 Task: Toggle the general exclusion rule "Known third-party scripts from source maps".
Action: Mouse moved to (1385, 46)
Screenshot: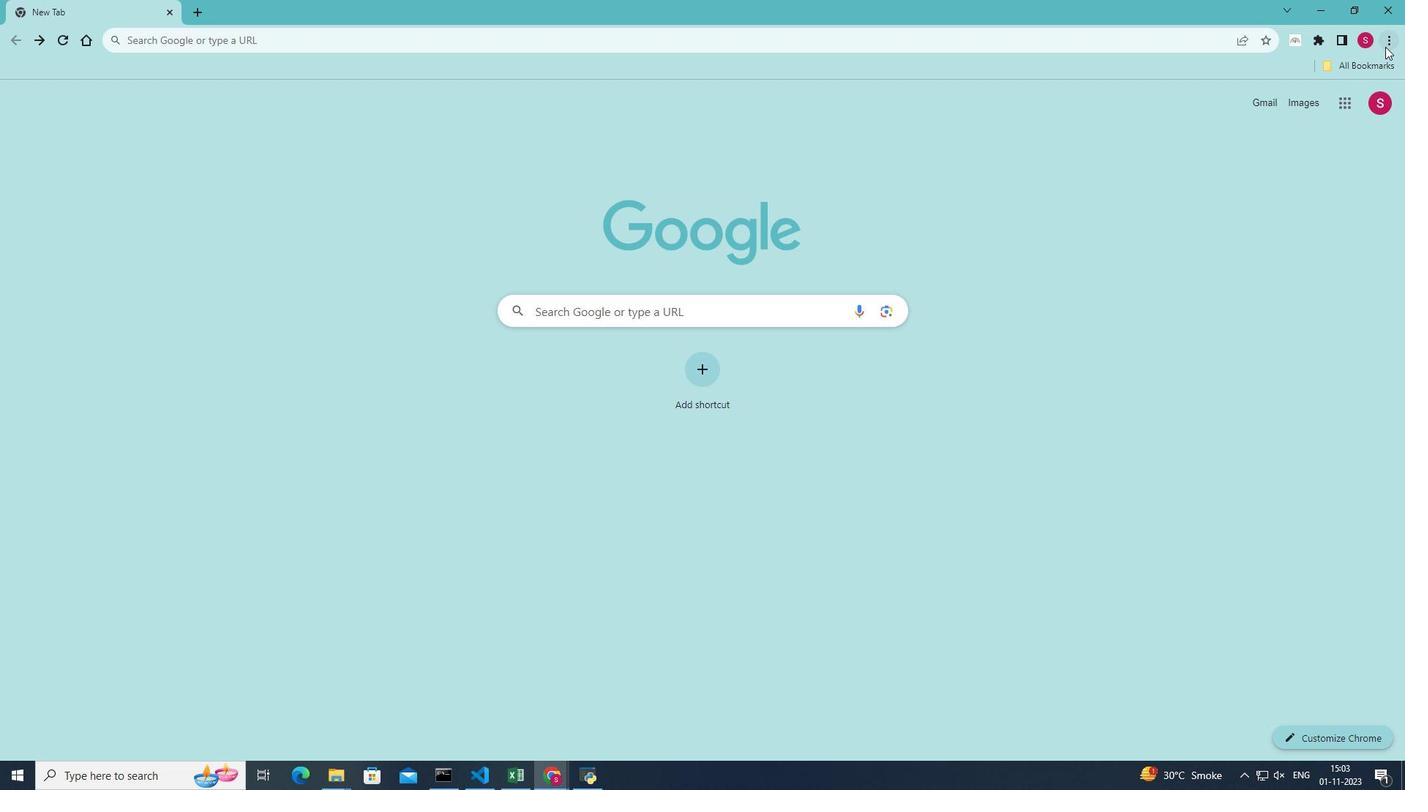 
Action: Mouse pressed left at (1385, 46)
Screenshot: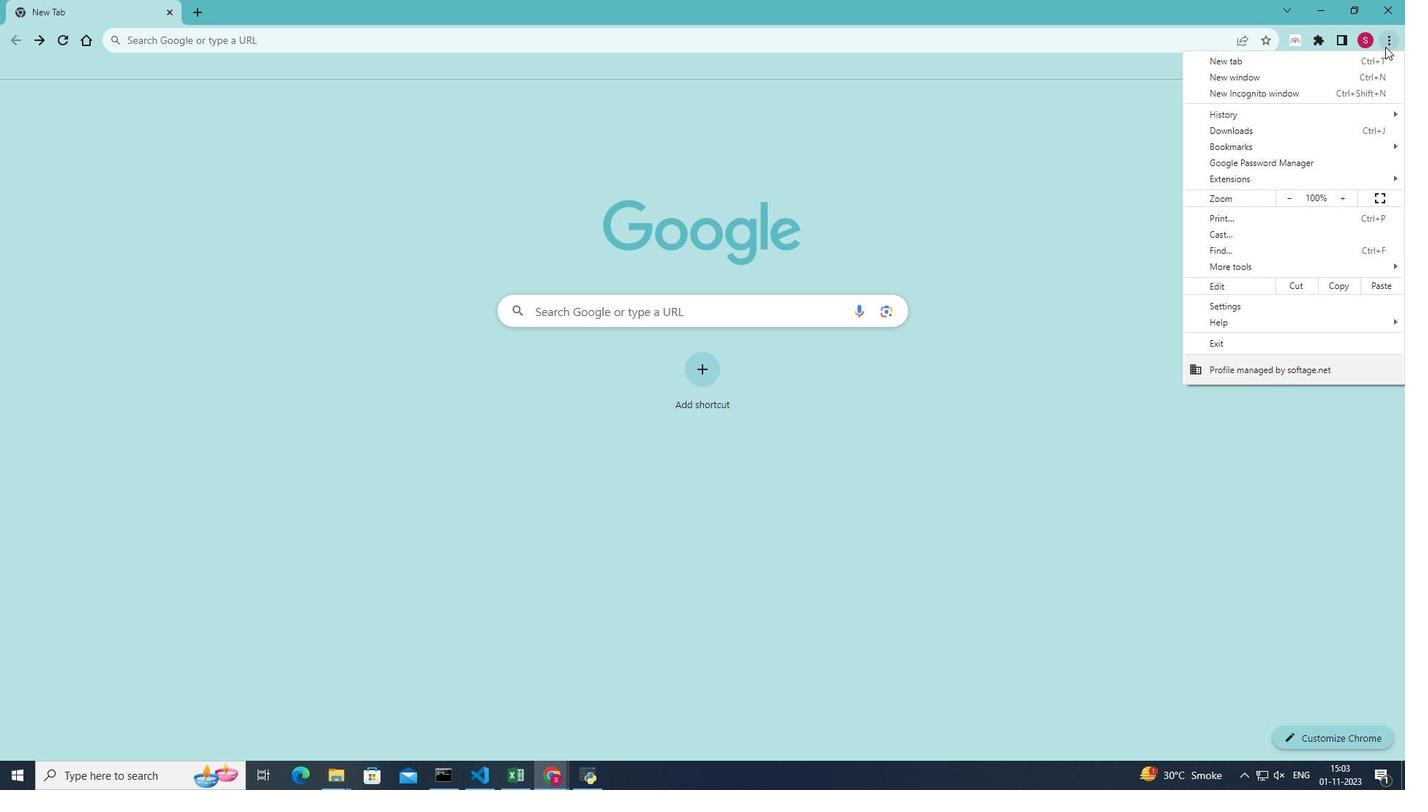 
Action: Mouse moved to (1231, 271)
Screenshot: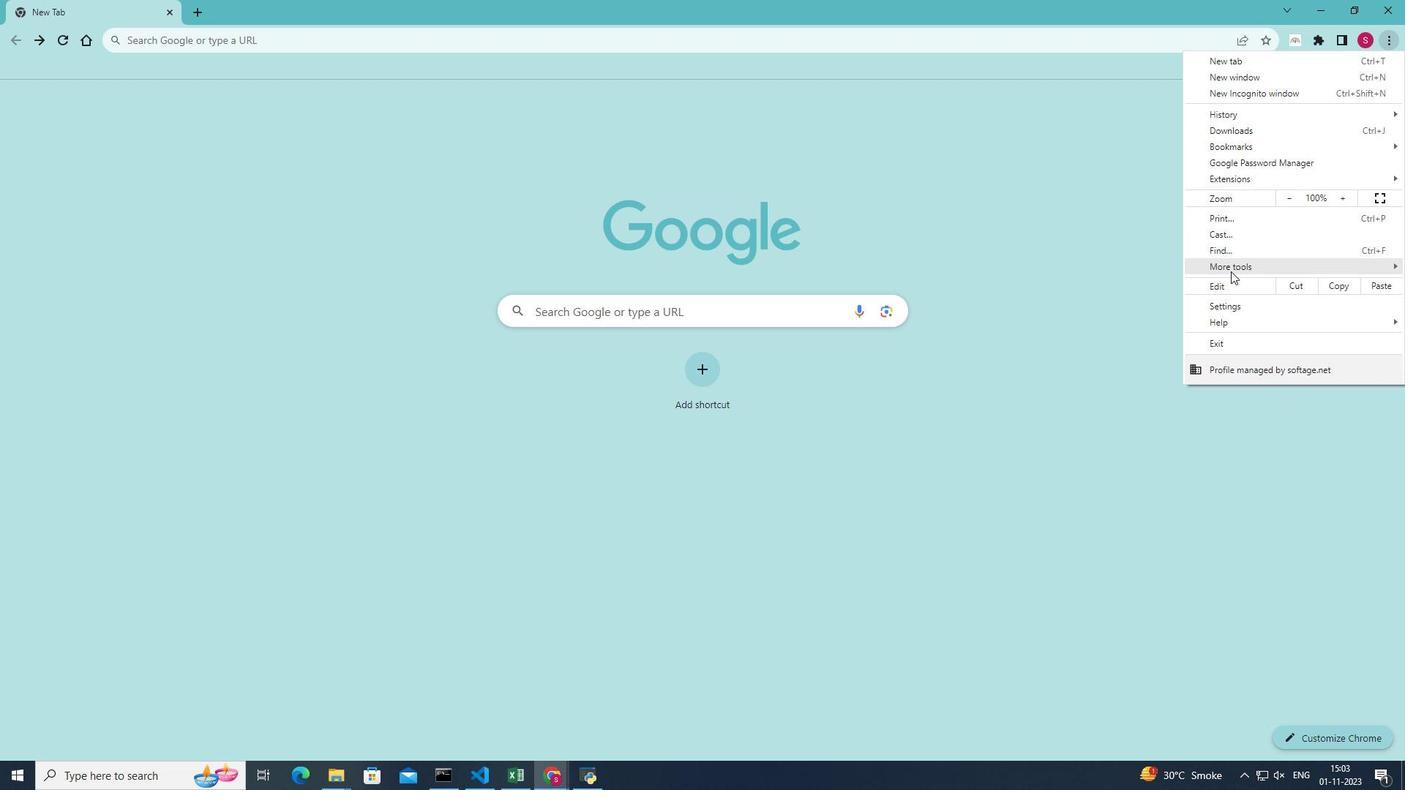
Action: Mouse pressed left at (1231, 271)
Screenshot: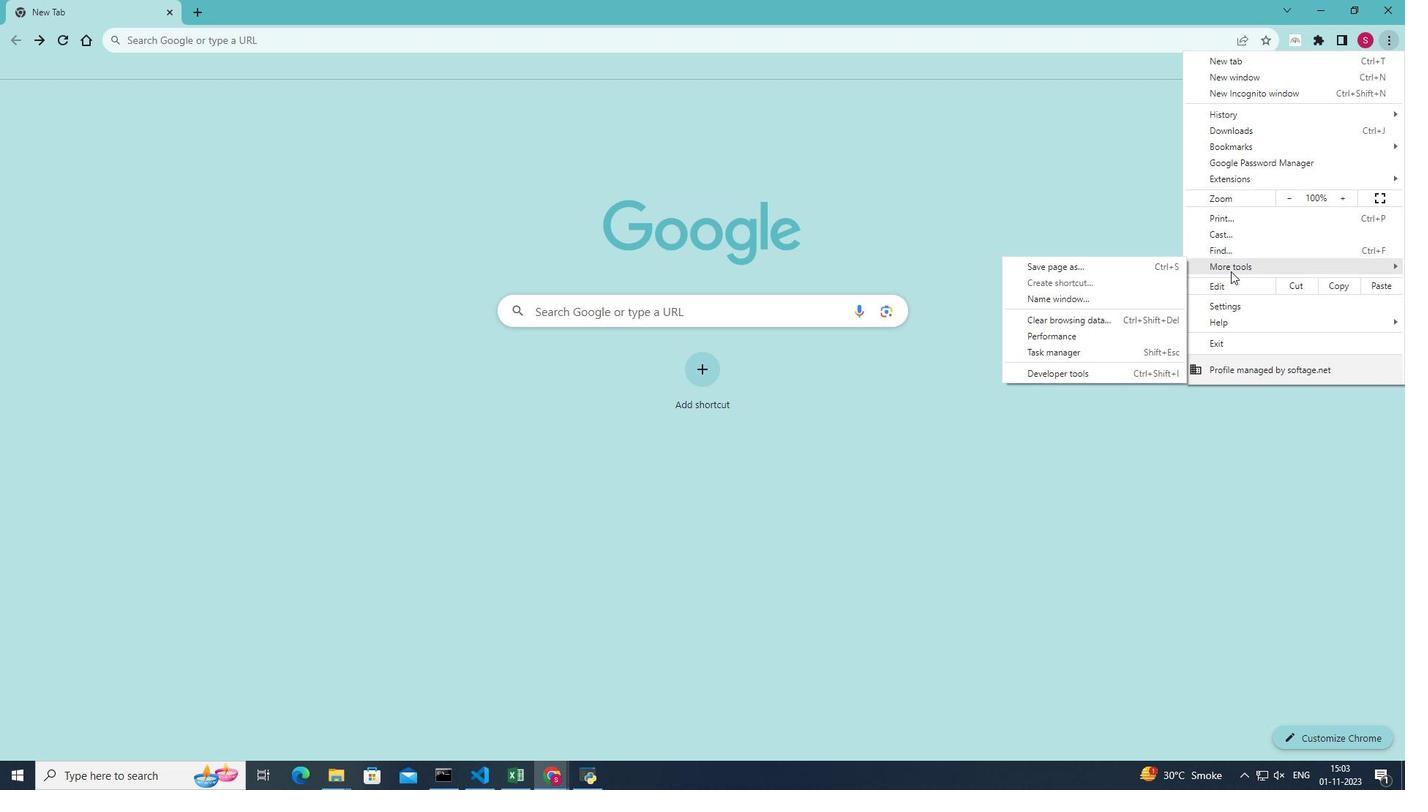 
Action: Mouse moved to (1088, 374)
Screenshot: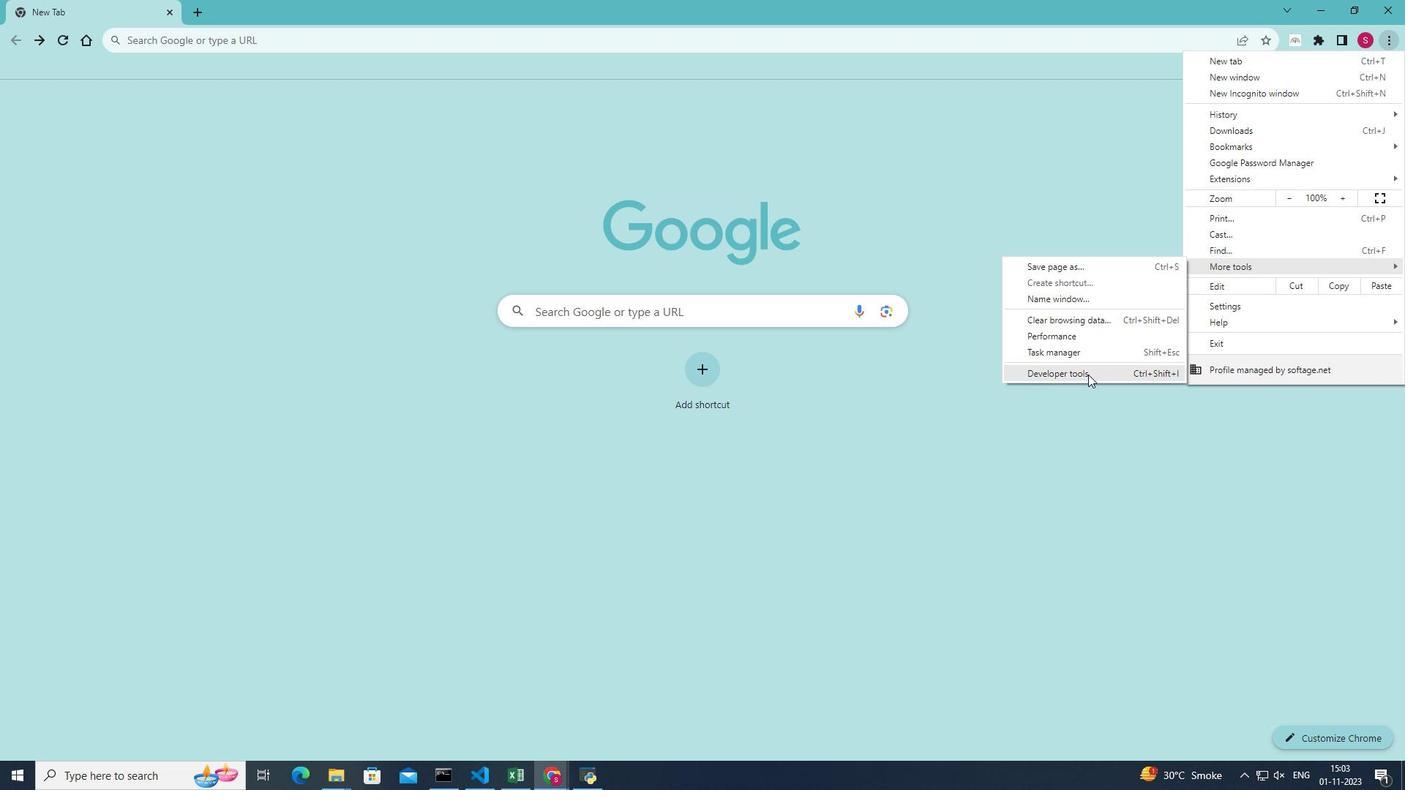 
Action: Mouse pressed left at (1088, 374)
Screenshot: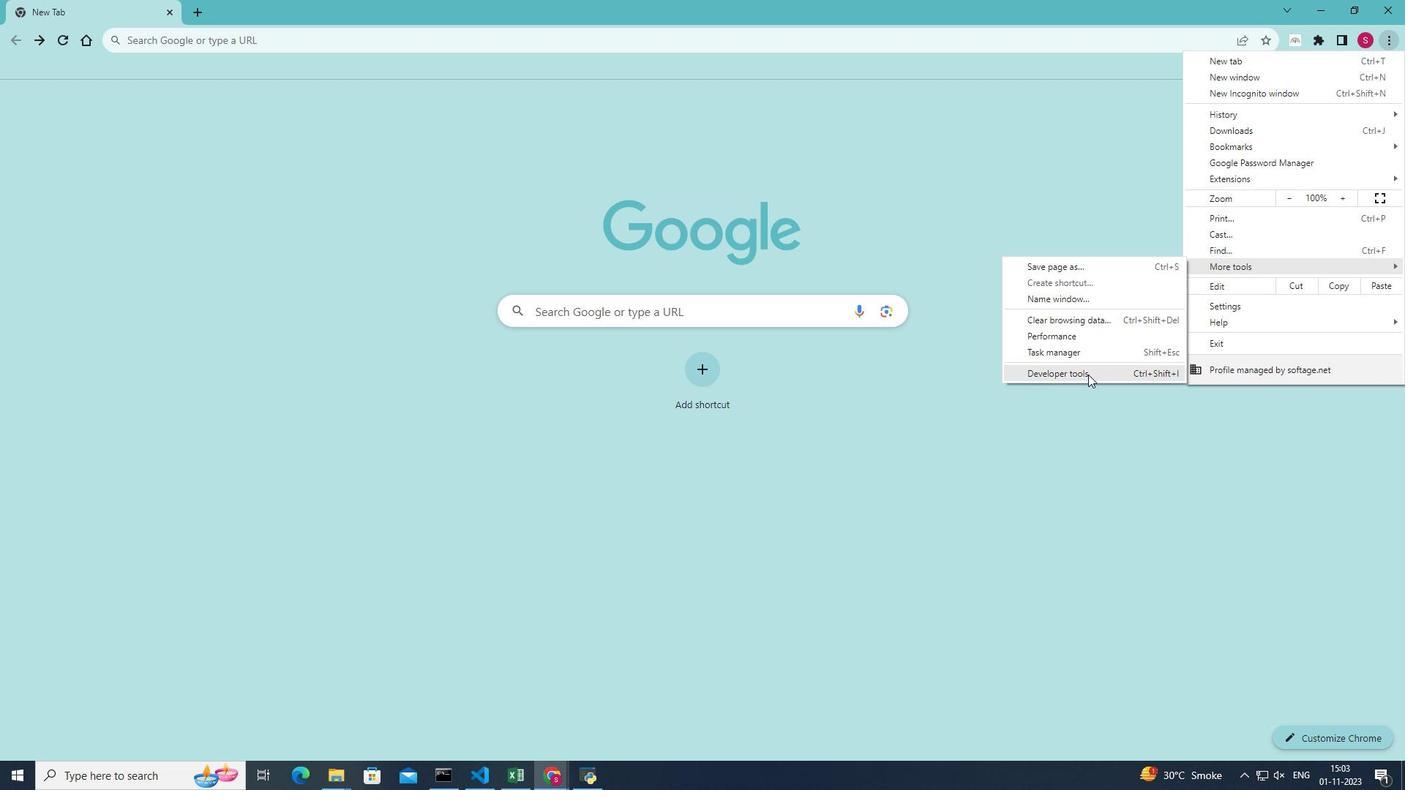 
Action: Mouse moved to (1358, 87)
Screenshot: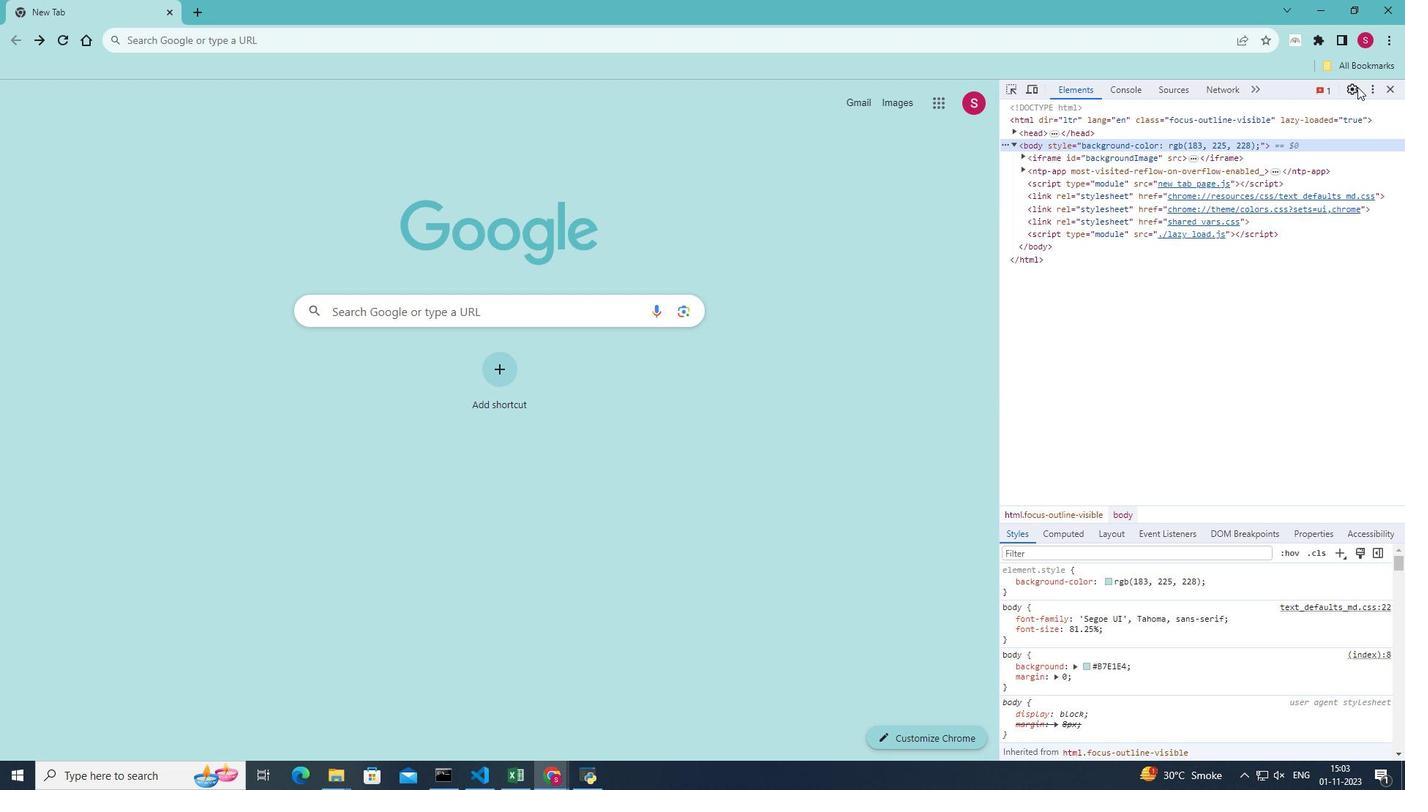 
Action: Mouse pressed left at (1358, 87)
Screenshot: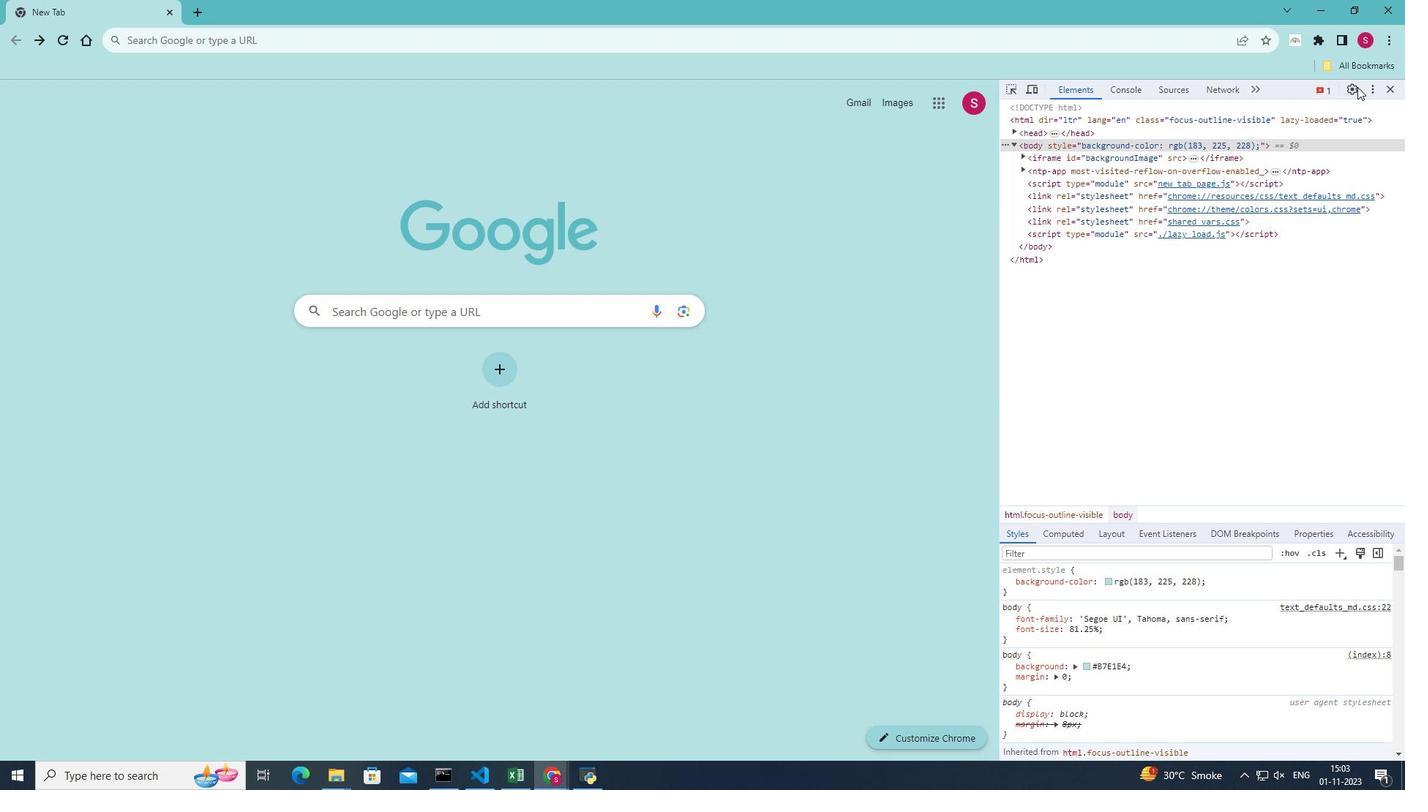 
Action: Mouse moved to (1046, 180)
Screenshot: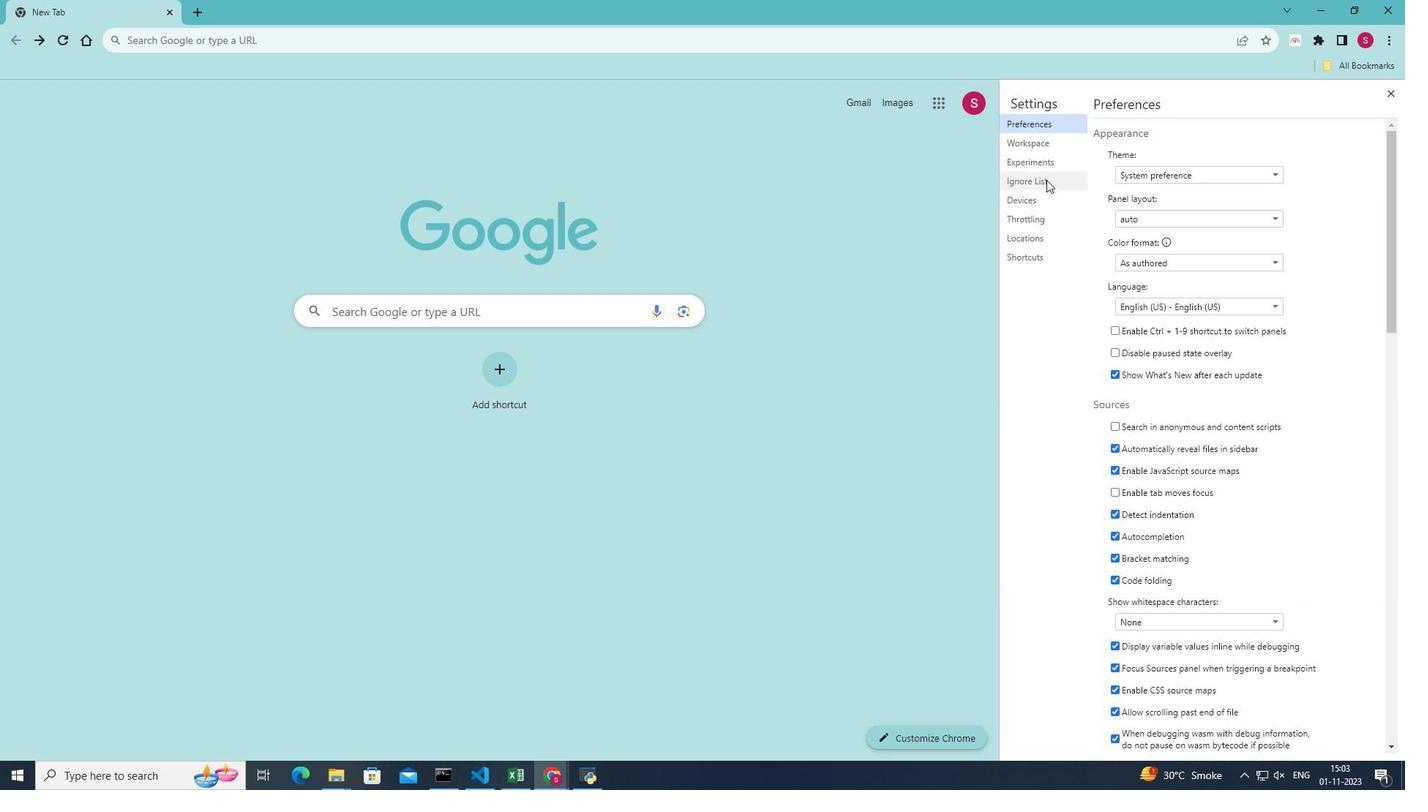 
Action: Mouse pressed left at (1046, 180)
Screenshot: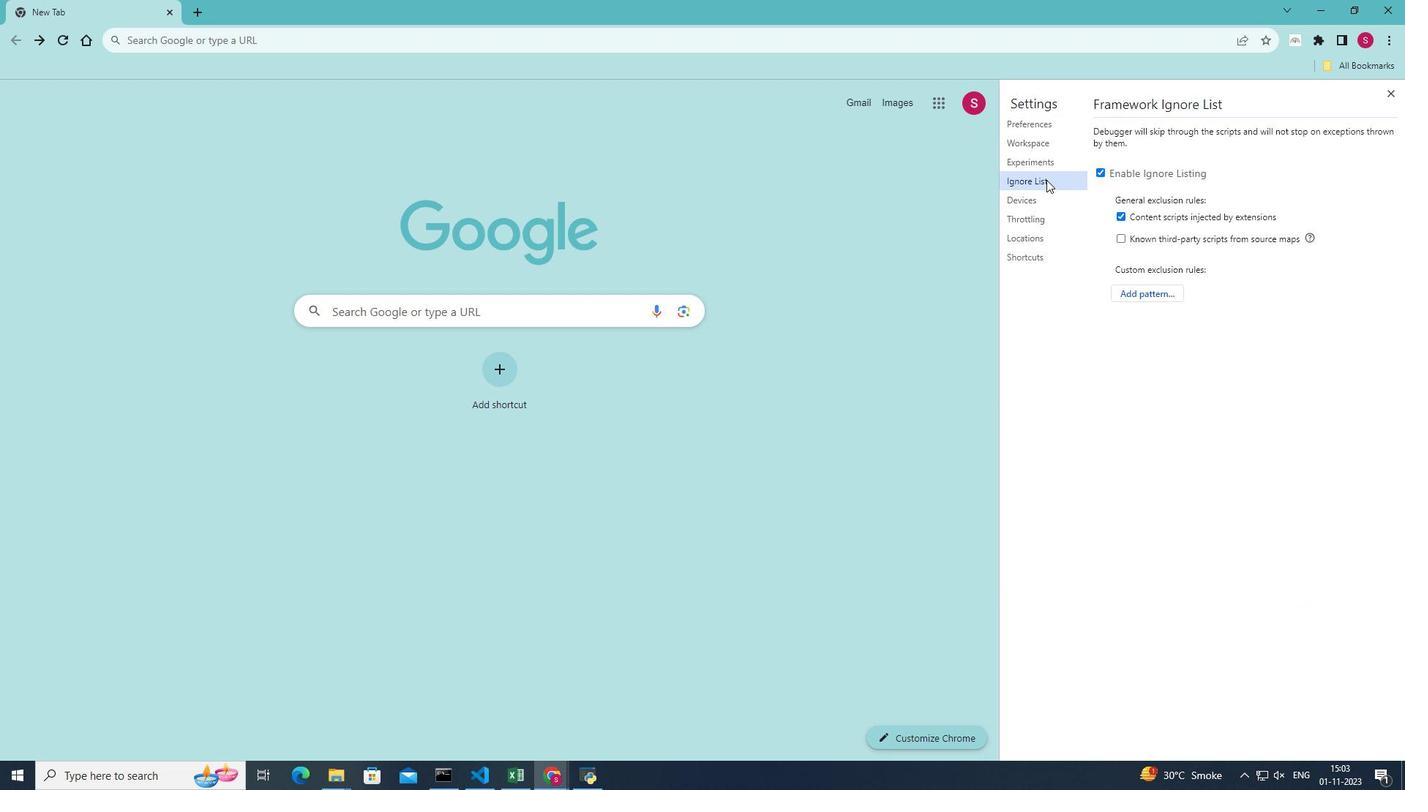 
Action: Mouse moved to (1122, 236)
Screenshot: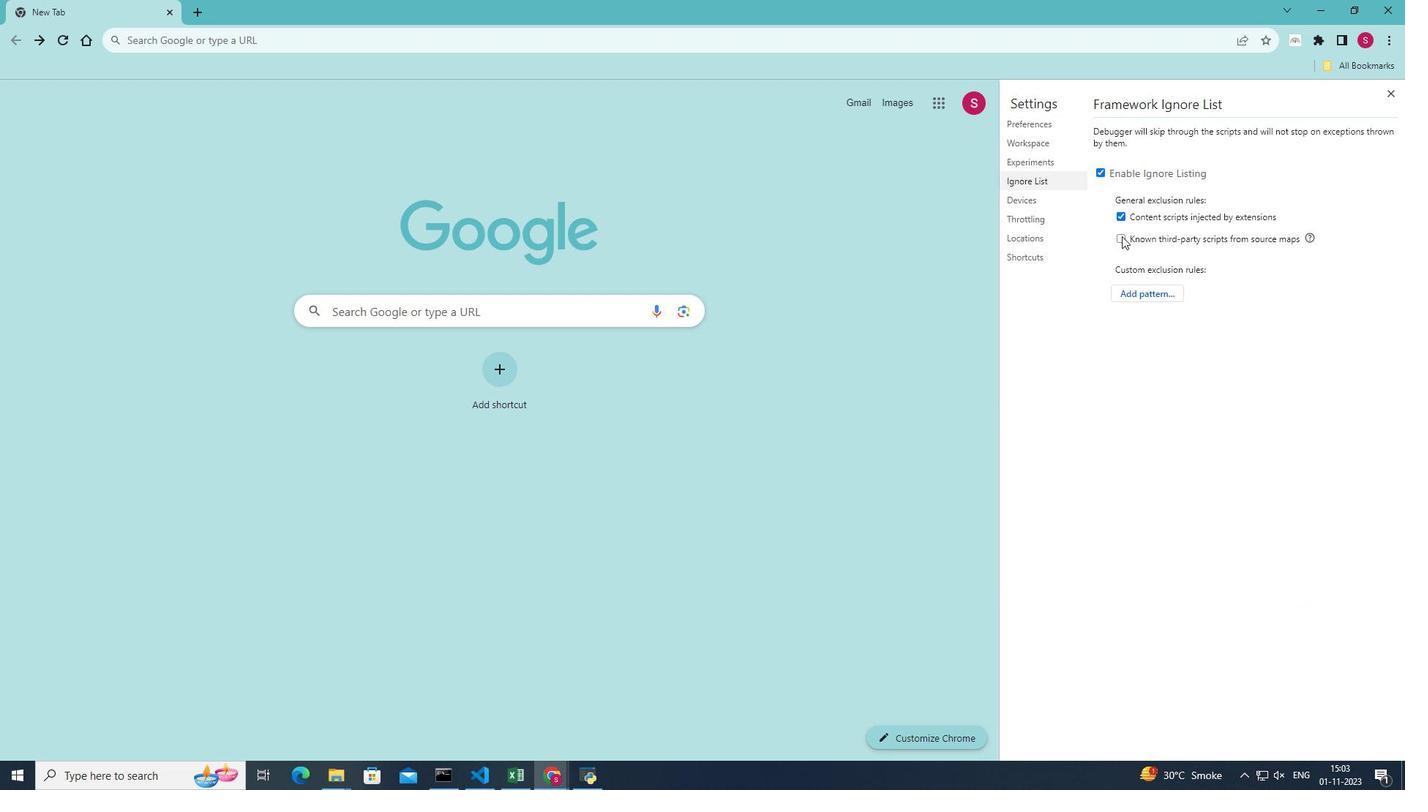 
Action: Mouse pressed left at (1122, 236)
Screenshot: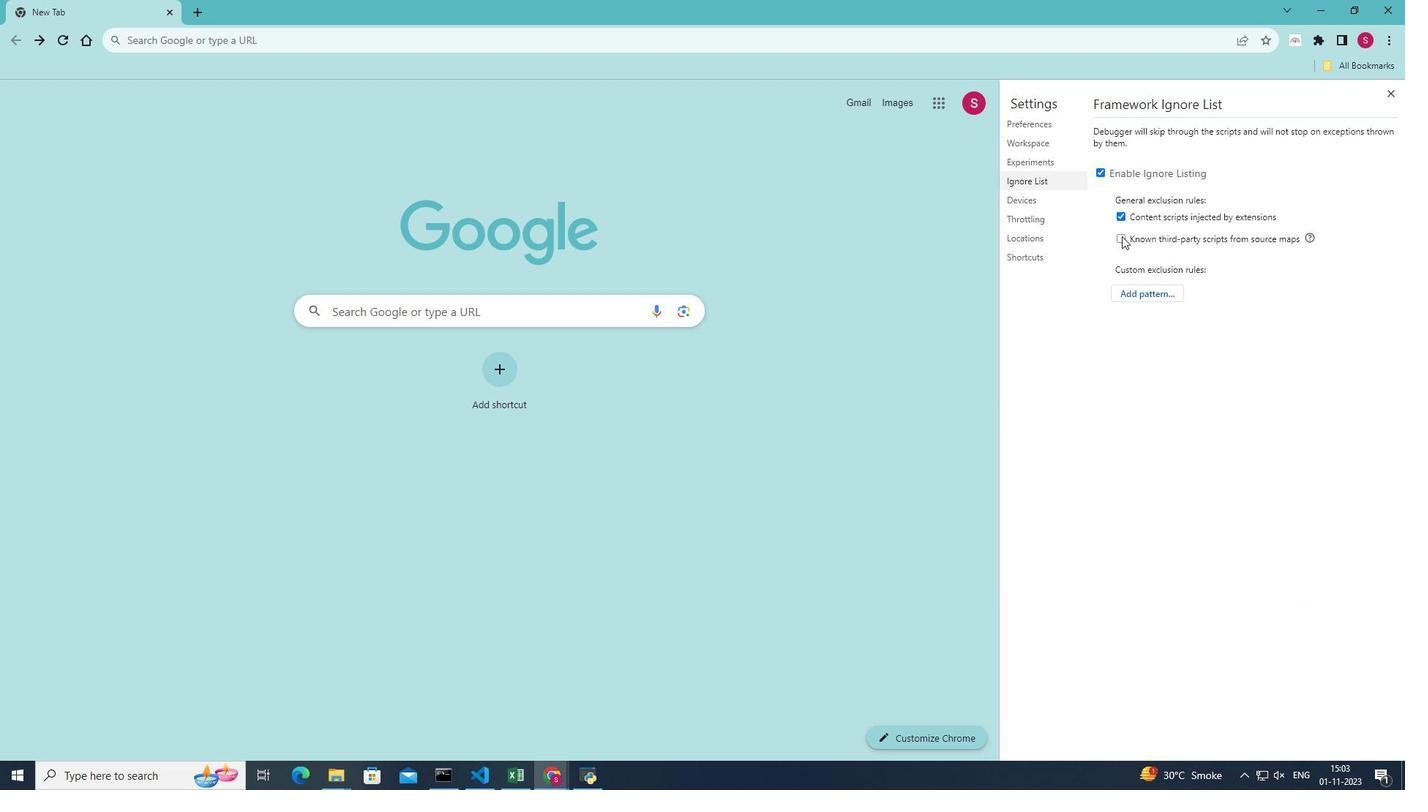 
Action: Mouse moved to (1274, 219)
Screenshot: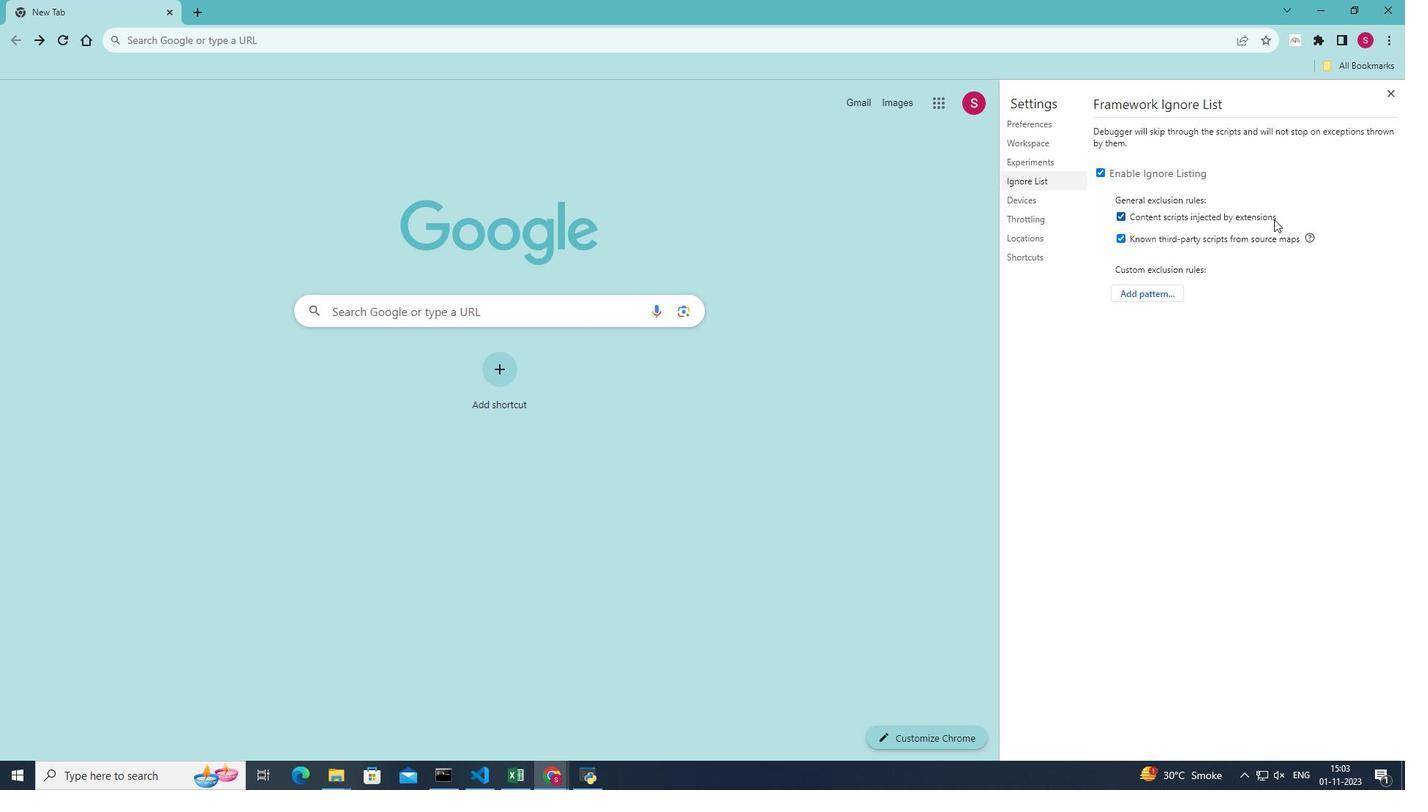
